 Task: Create a rule from the Routing list, Task moved to a section -> Set Priority in the project AgileCraft , set the section as Done clear the priority
Action: Mouse moved to (66, 337)
Screenshot: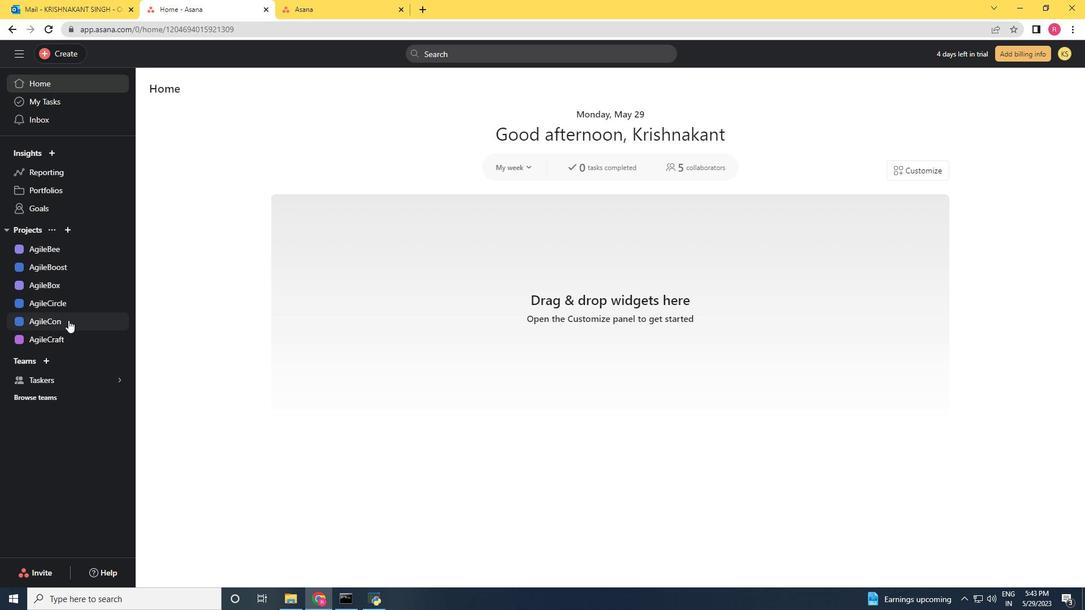 
Action: Mouse pressed left at (66, 337)
Screenshot: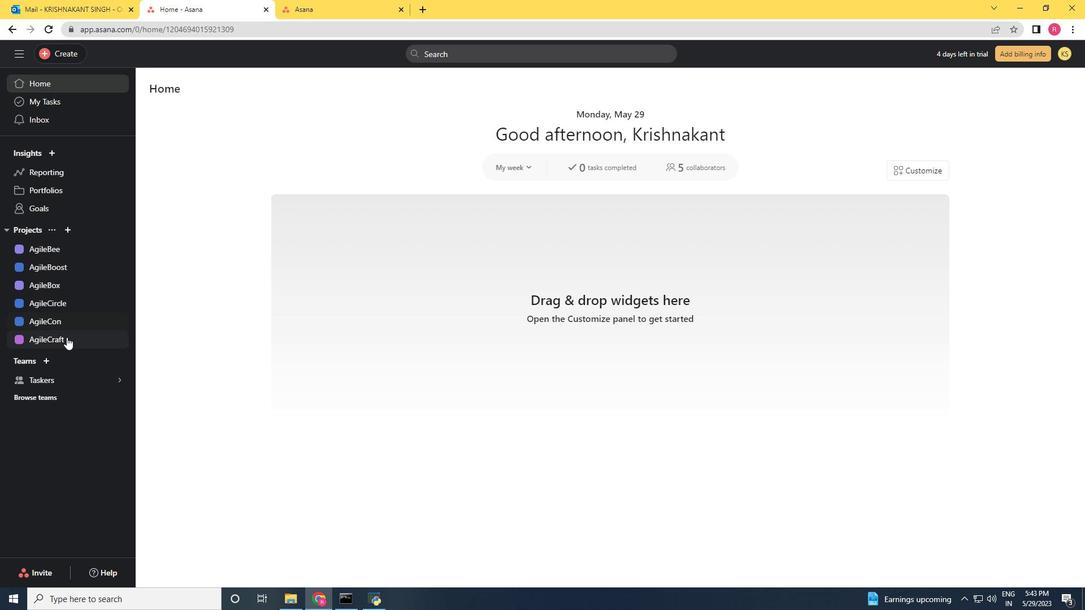 
Action: Mouse moved to (1049, 94)
Screenshot: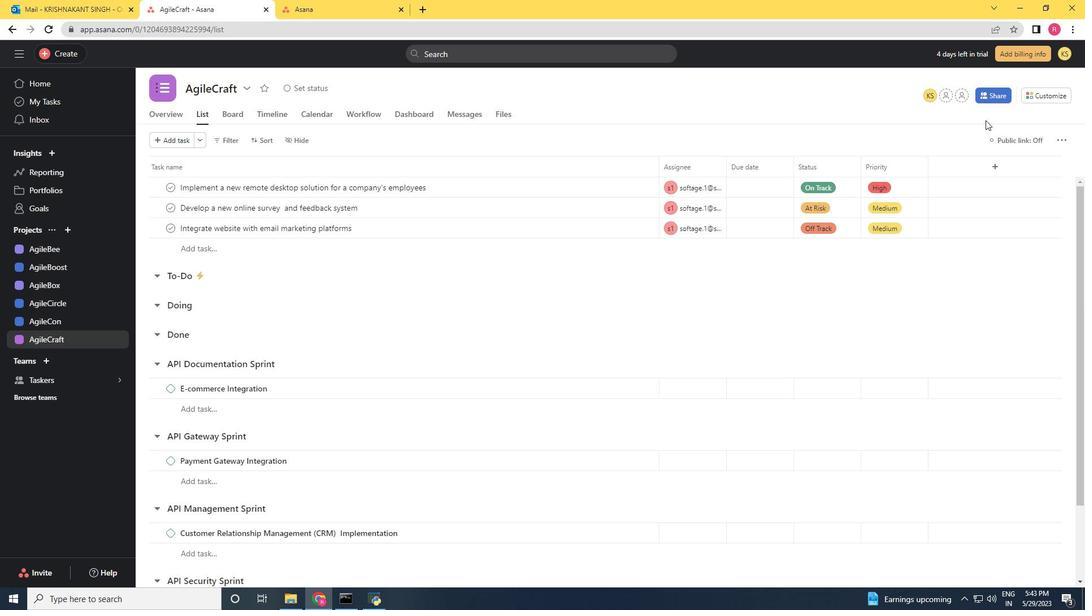 
Action: Mouse pressed left at (1049, 94)
Screenshot: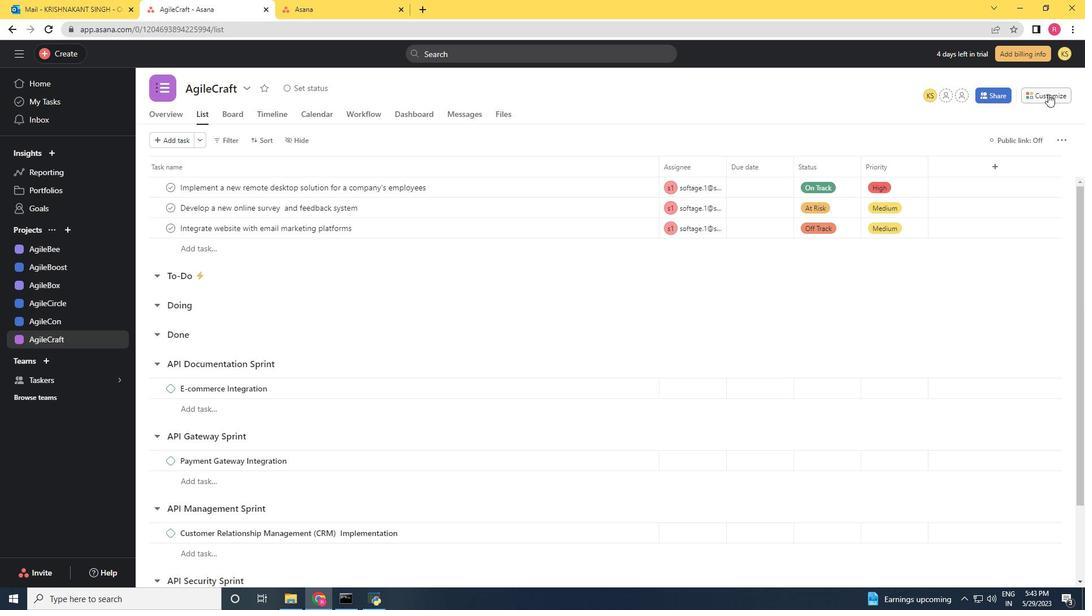 
Action: Mouse moved to (856, 236)
Screenshot: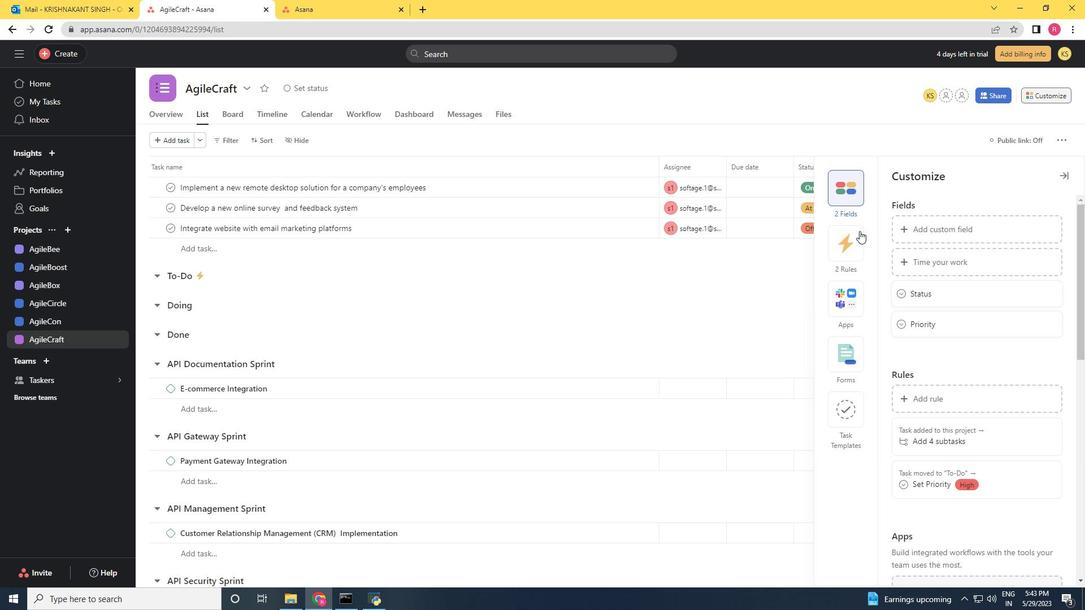 
Action: Mouse pressed left at (856, 236)
Screenshot: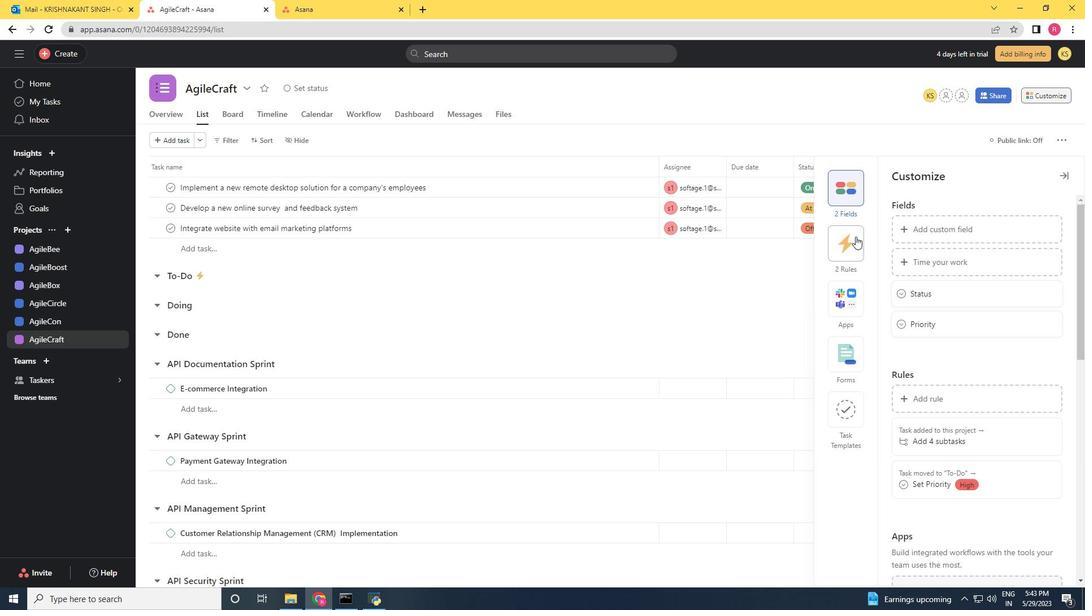 
Action: Mouse moved to (910, 227)
Screenshot: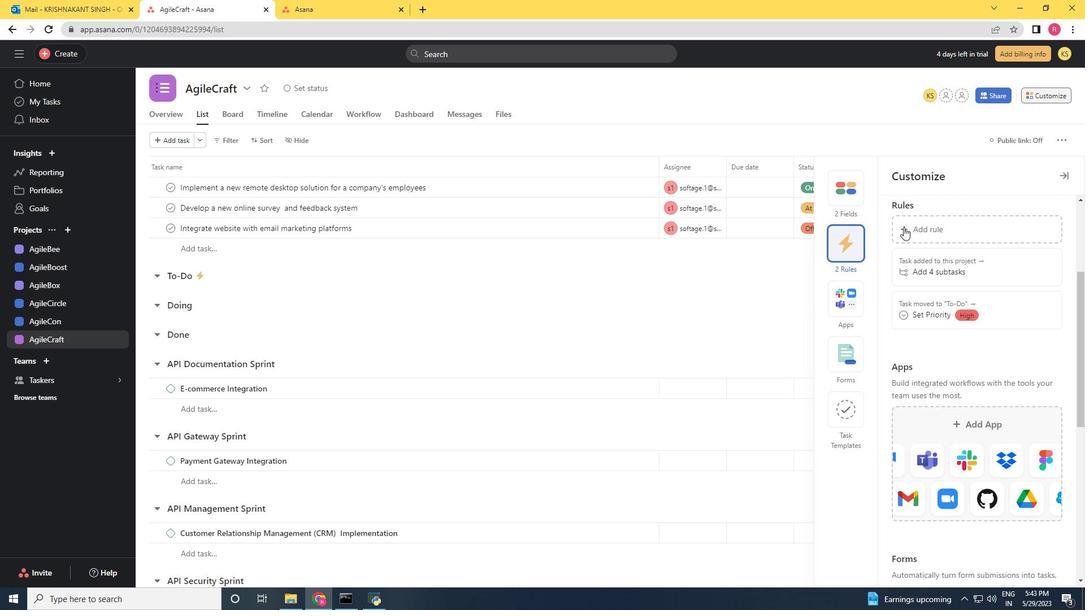 
Action: Mouse pressed left at (910, 227)
Screenshot: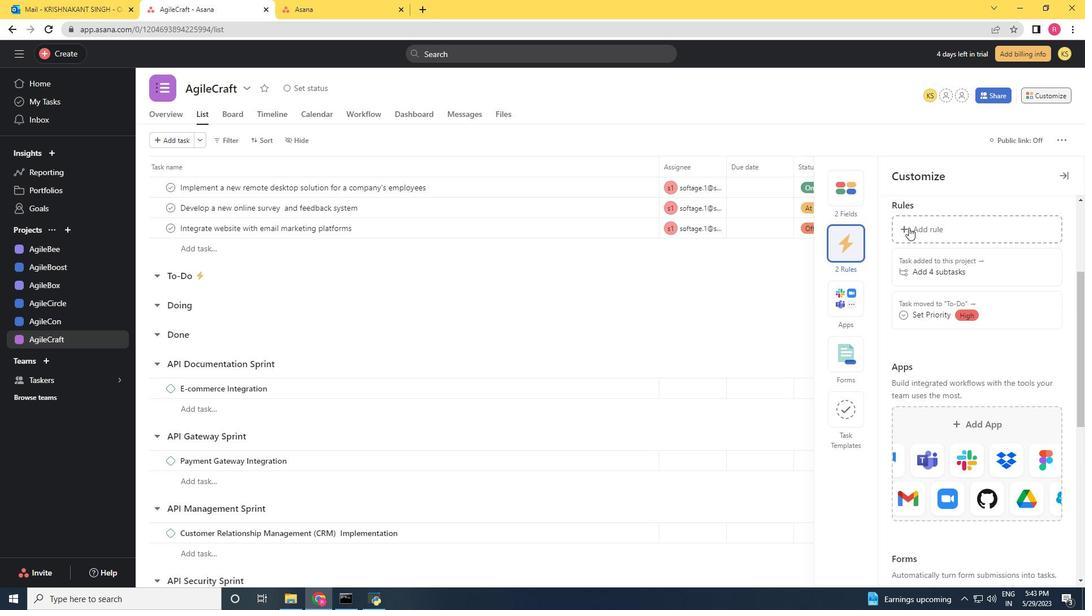 
Action: Mouse moved to (235, 151)
Screenshot: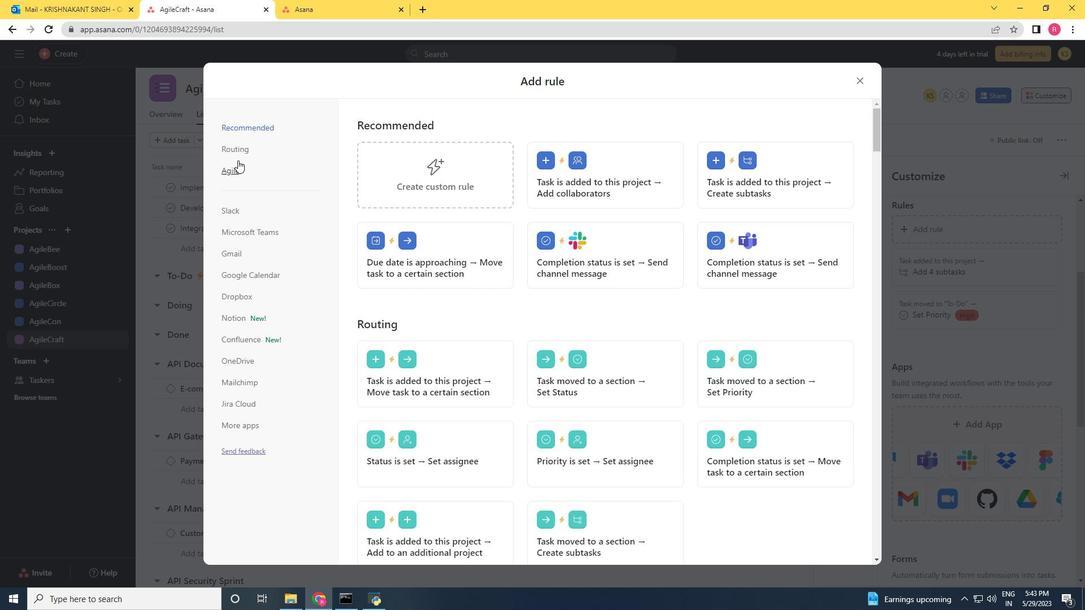 
Action: Mouse pressed left at (235, 151)
Screenshot: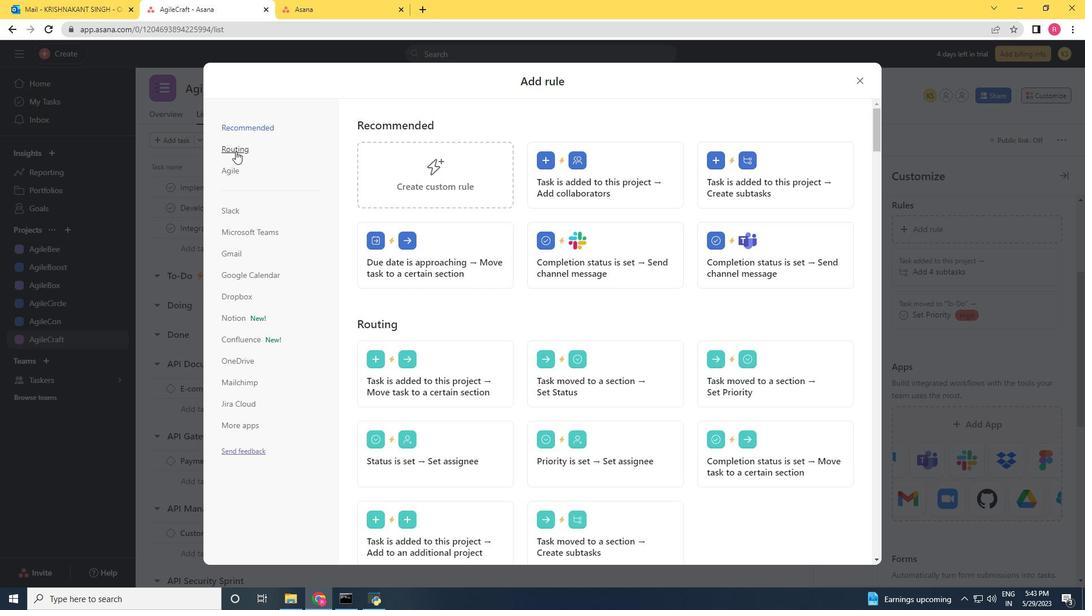 
Action: Mouse moved to (758, 196)
Screenshot: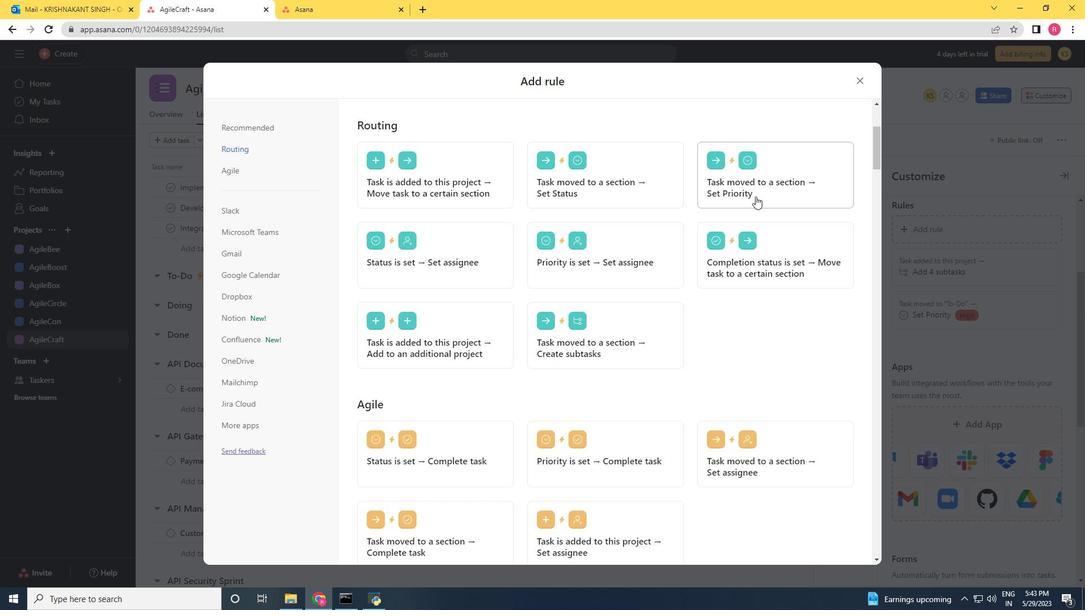 
Action: Mouse pressed left at (758, 196)
Screenshot: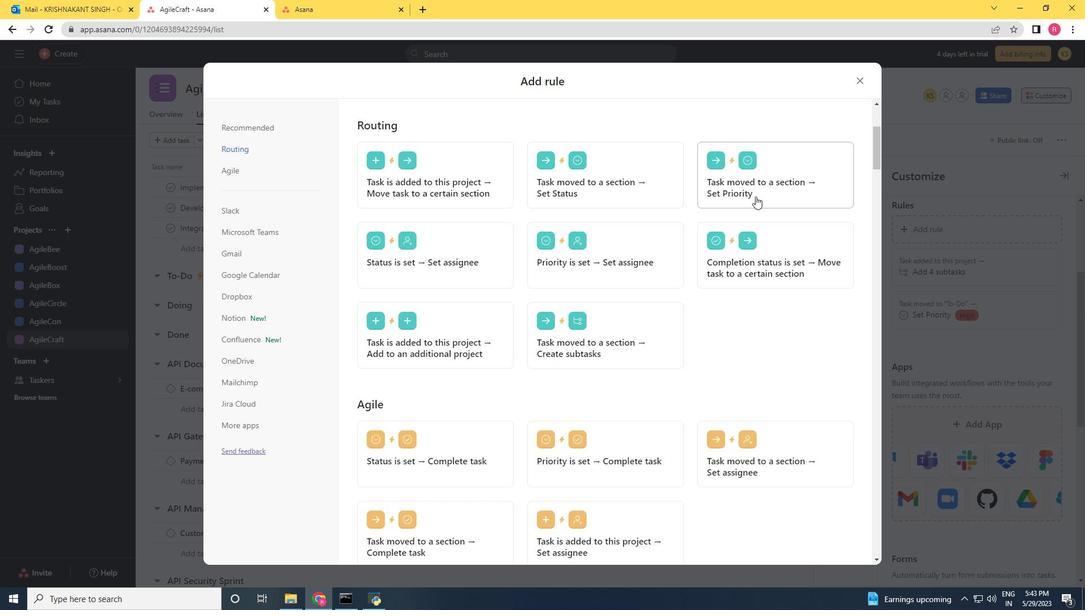 
Action: Mouse moved to (353, 315)
Screenshot: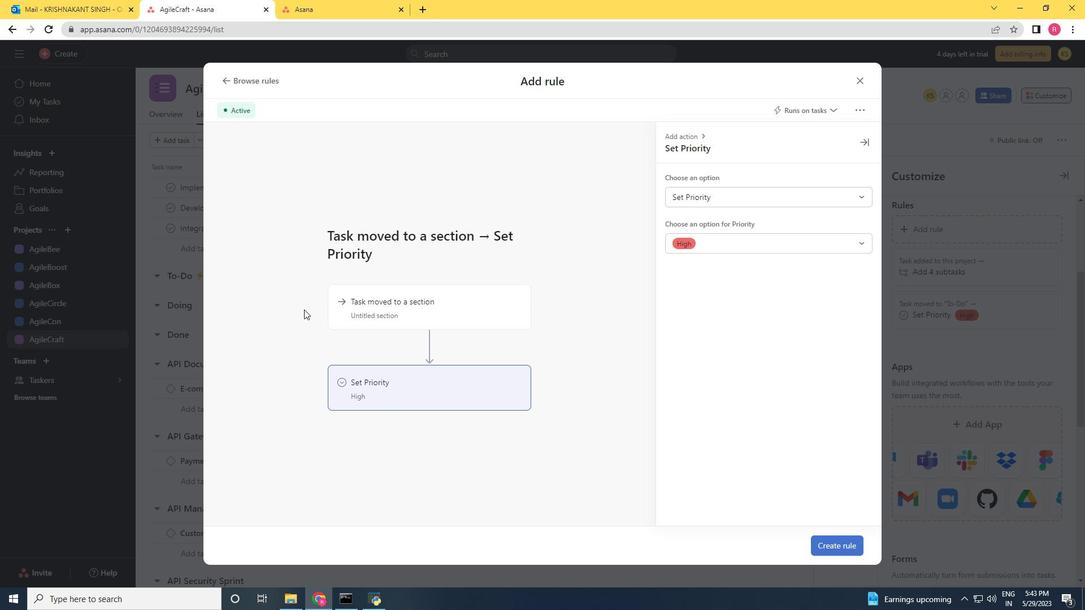 
Action: Mouse pressed left at (353, 315)
Screenshot: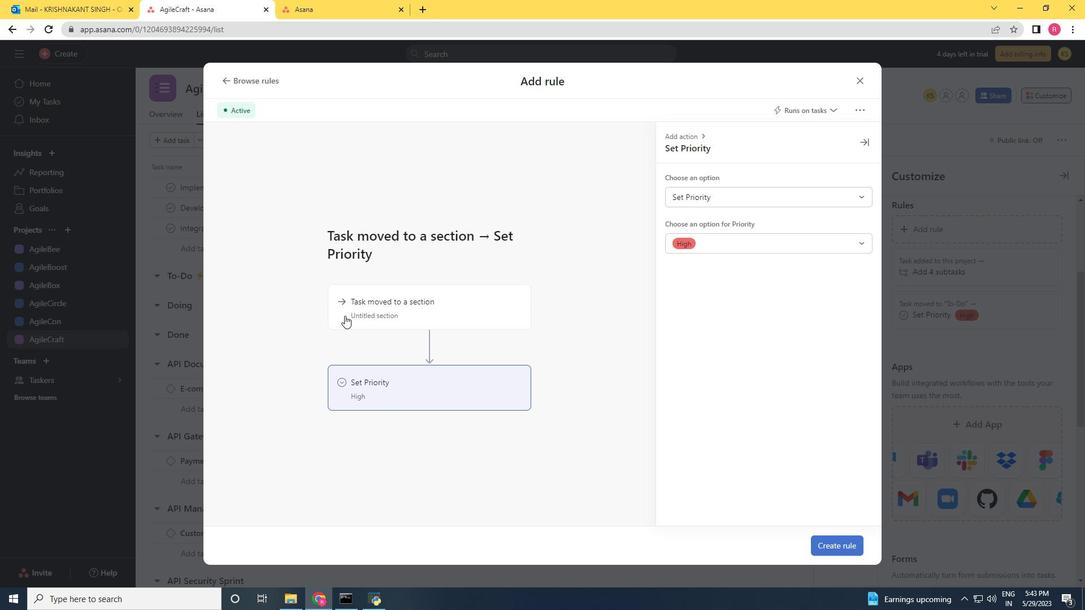 
Action: Mouse moved to (745, 201)
Screenshot: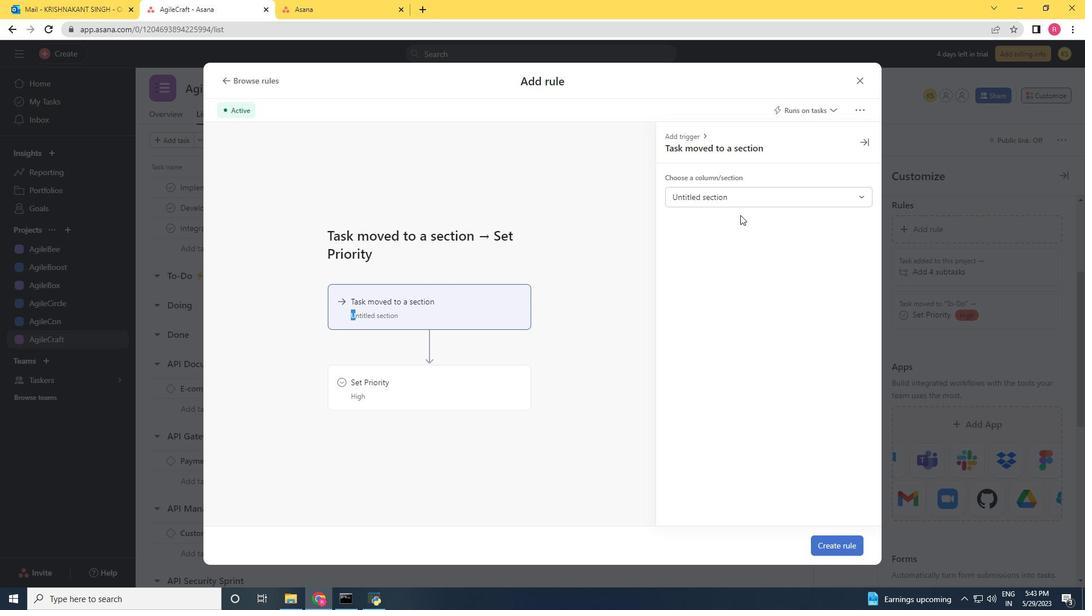 
Action: Mouse pressed left at (745, 201)
Screenshot: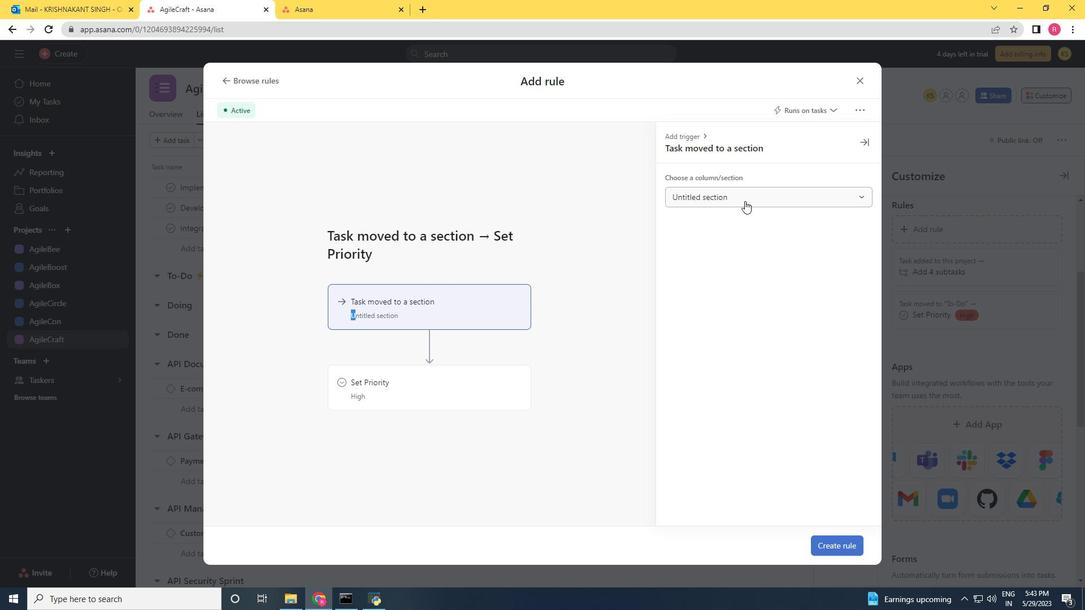 
Action: Mouse moved to (721, 279)
Screenshot: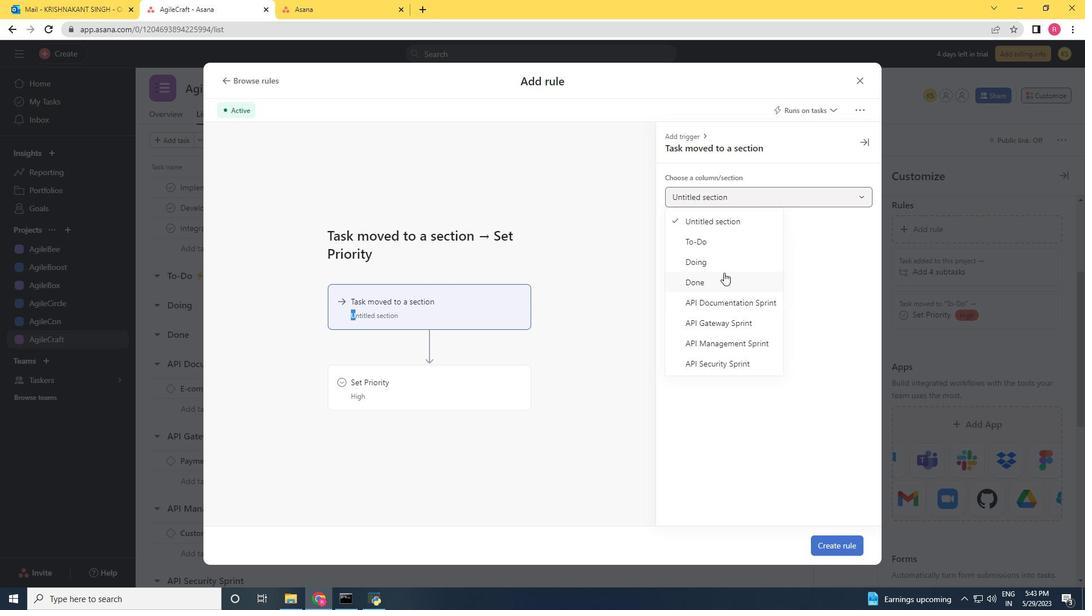 
Action: Mouse pressed left at (721, 279)
Screenshot: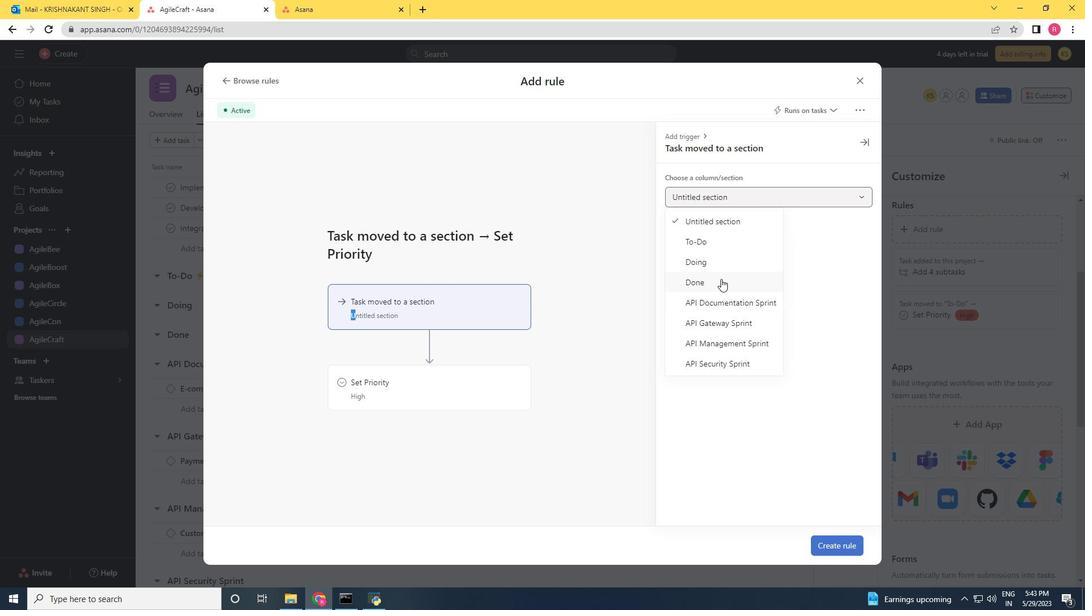 
Action: Mouse moved to (476, 387)
Screenshot: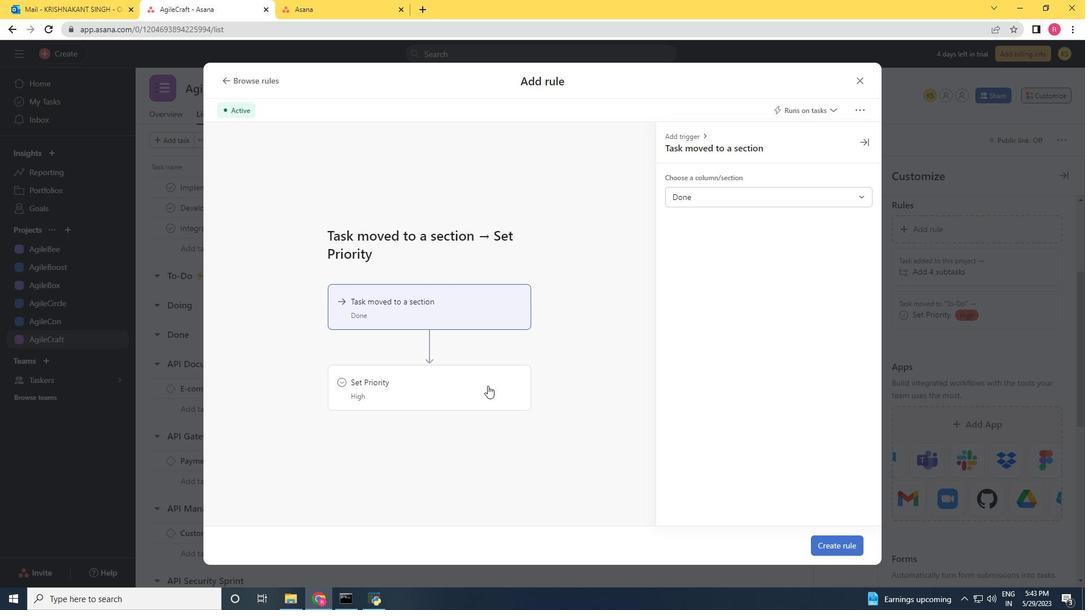 
Action: Mouse pressed left at (476, 387)
Screenshot: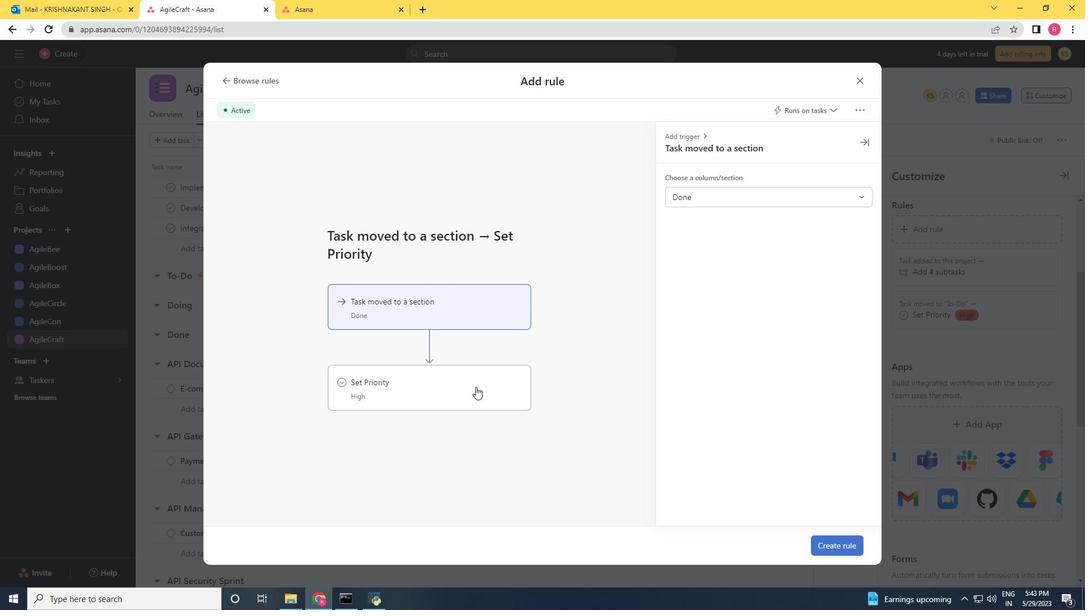 
Action: Mouse moved to (747, 186)
Screenshot: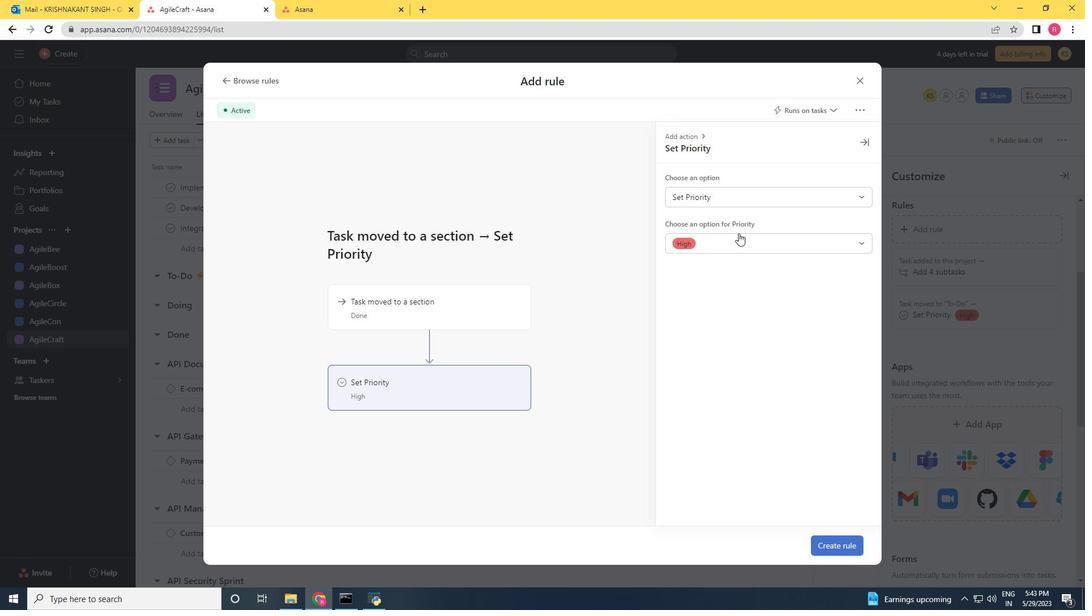 
Action: Mouse pressed left at (747, 186)
Screenshot: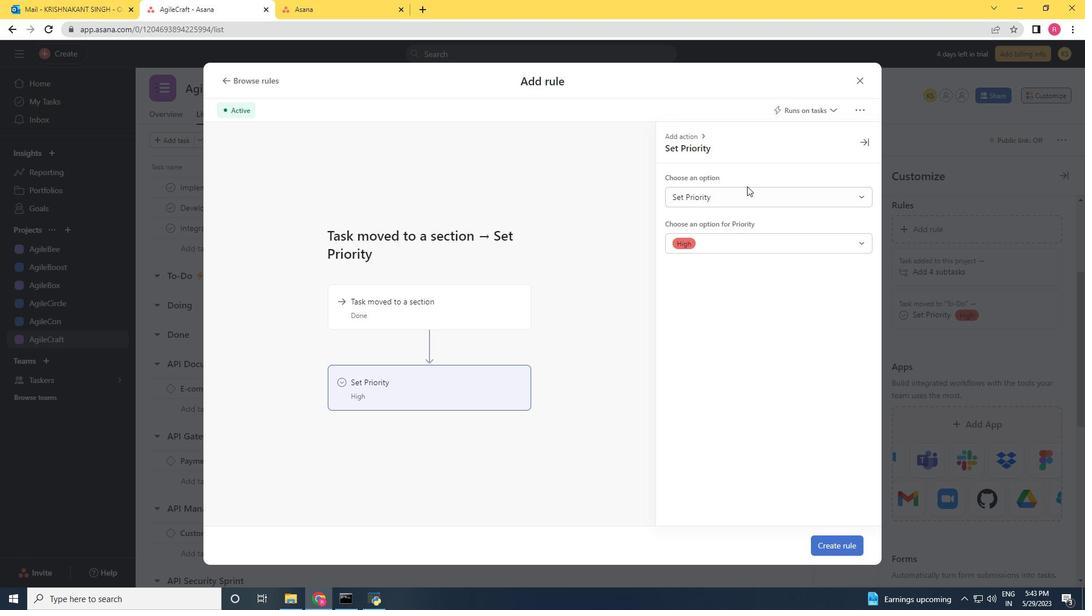 
Action: Mouse moved to (745, 192)
Screenshot: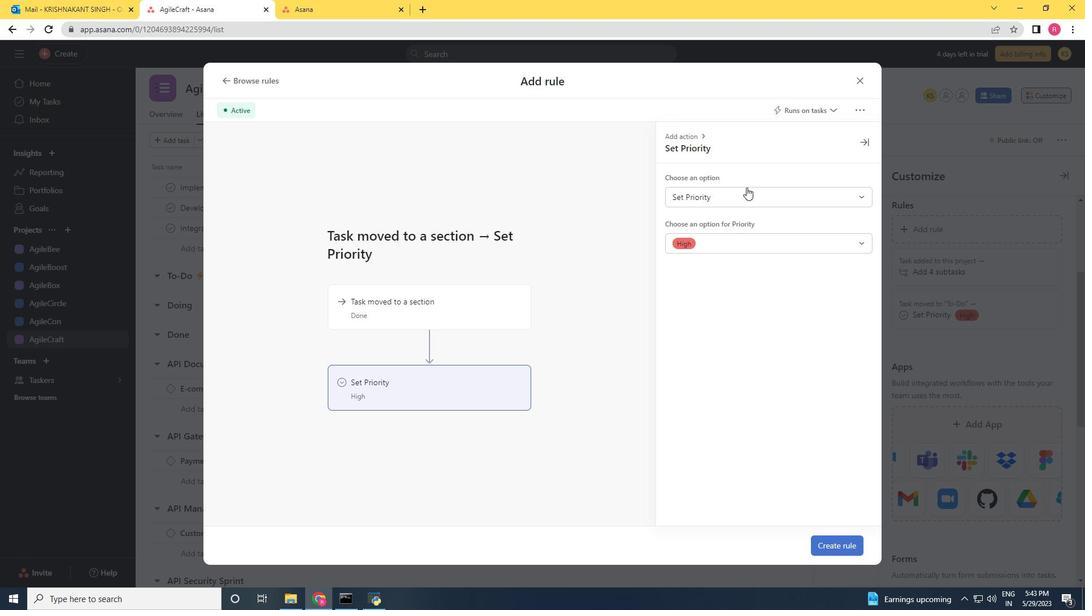 
Action: Mouse pressed left at (745, 192)
Screenshot: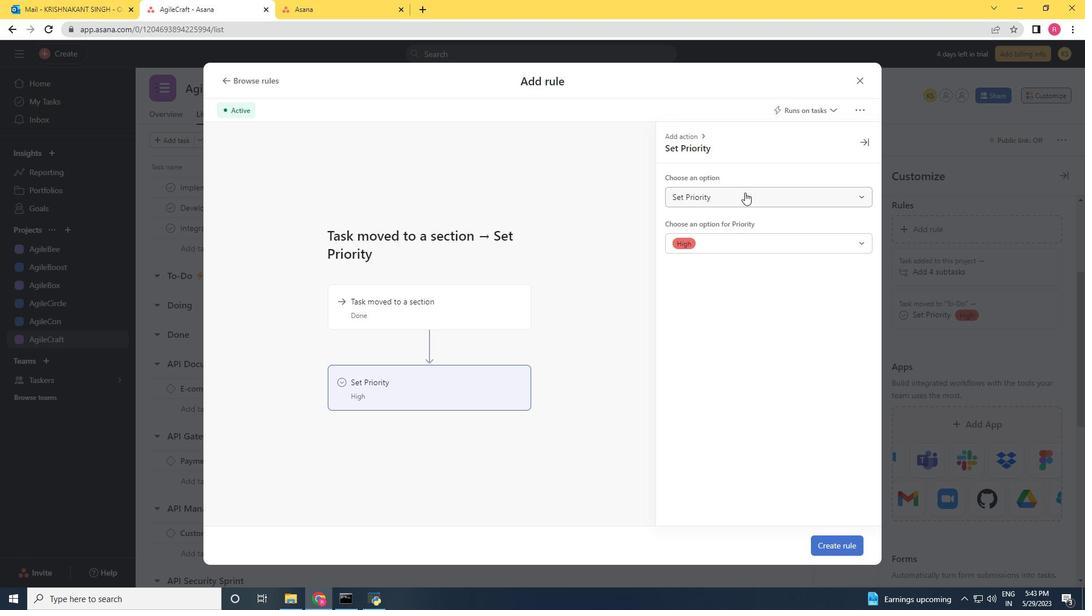 
Action: Mouse moved to (723, 240)
Screenshot: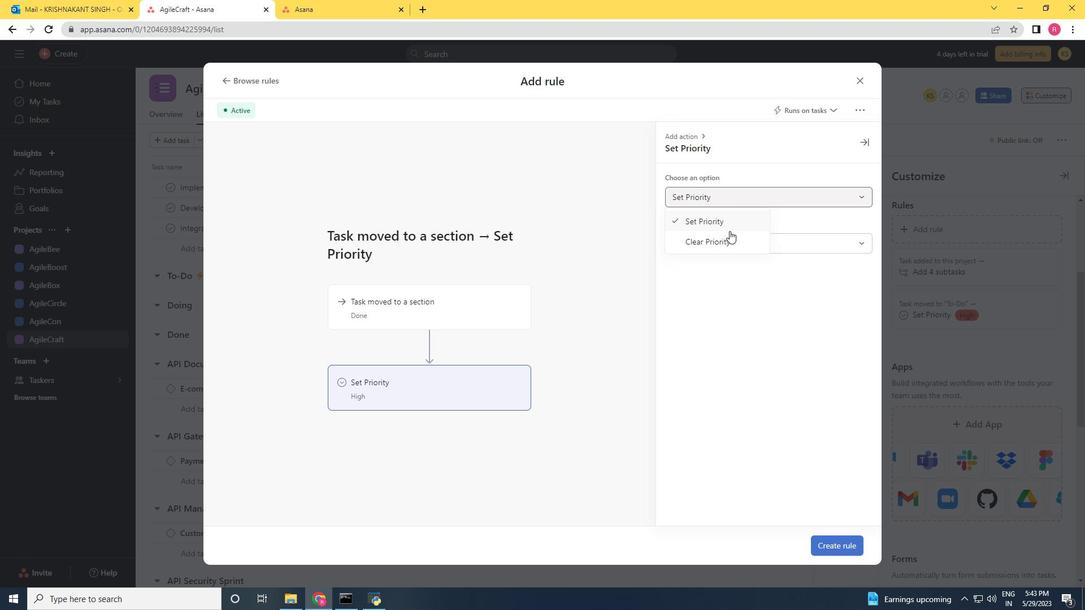 
Action: Mouse pressed left at (723, 240)
Screenshot: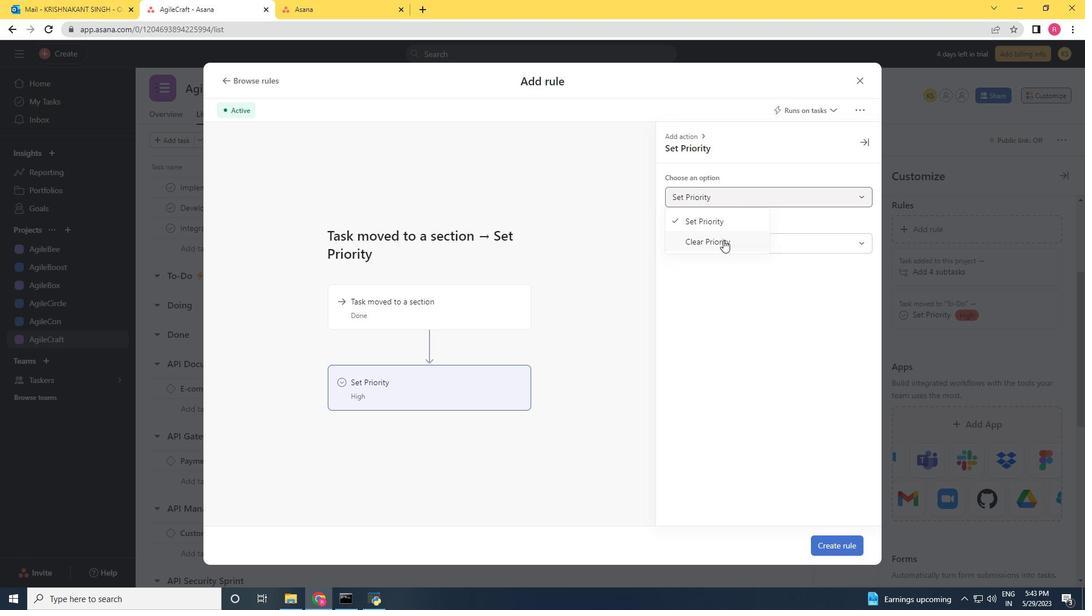 
Action: Mouse moved to (841, 551)
Screenshot: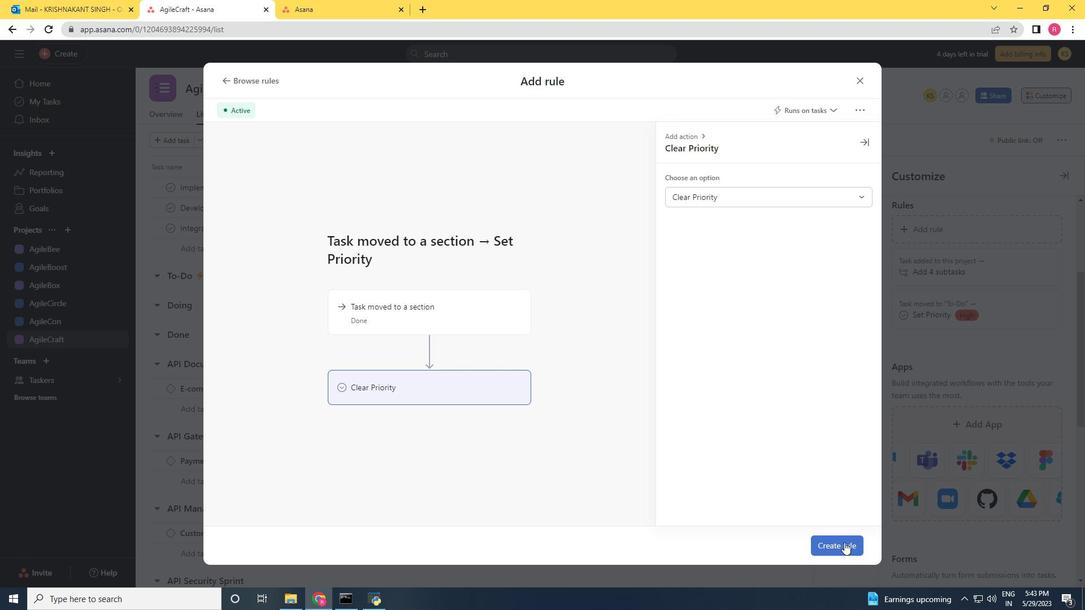 
Action: Mouse pressed left at (841, 551)
Screenshot: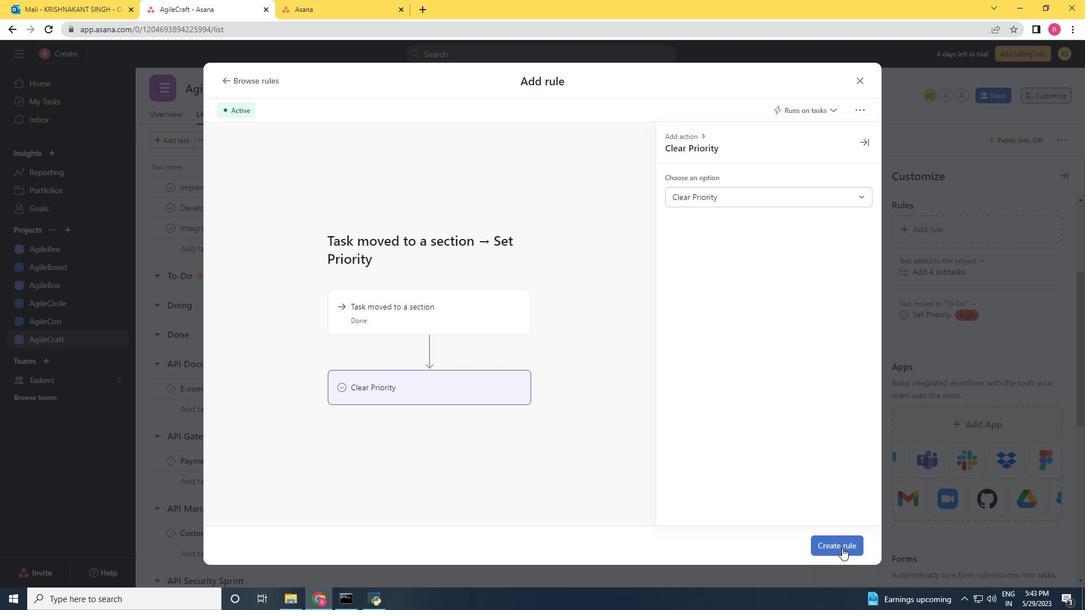 
Action: Mouse moved to (840, 549)
Screenshot: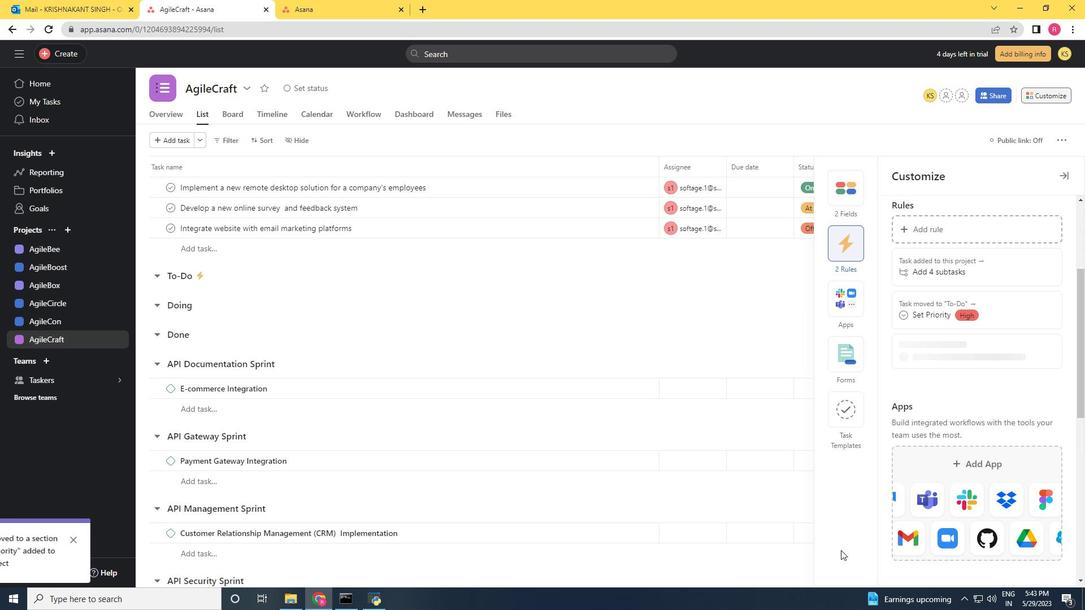 
